 Task: Look for products in the category "Intimacy" from Medicine Mama's only.
Action: Mouse moved to (328, 157)
Screenshot: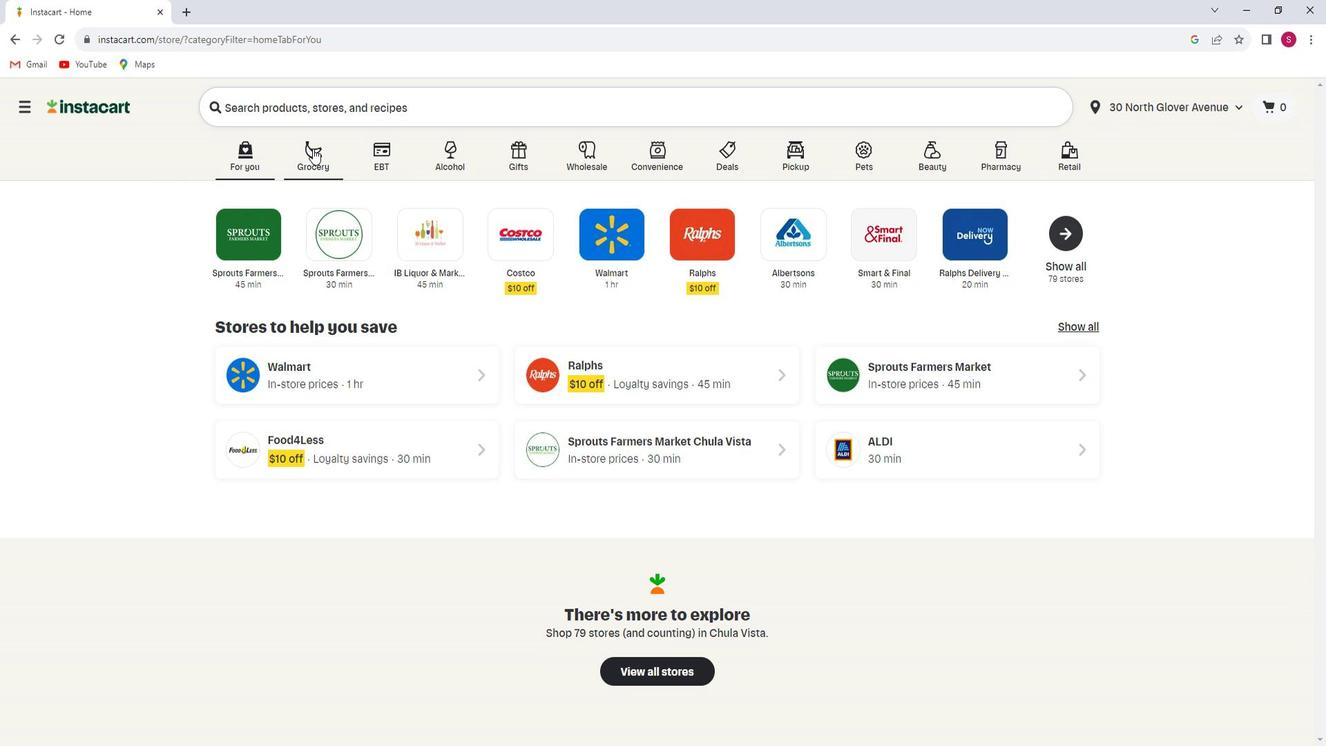 
Action: Mouse pressed left at (328, 157)
Screenshot: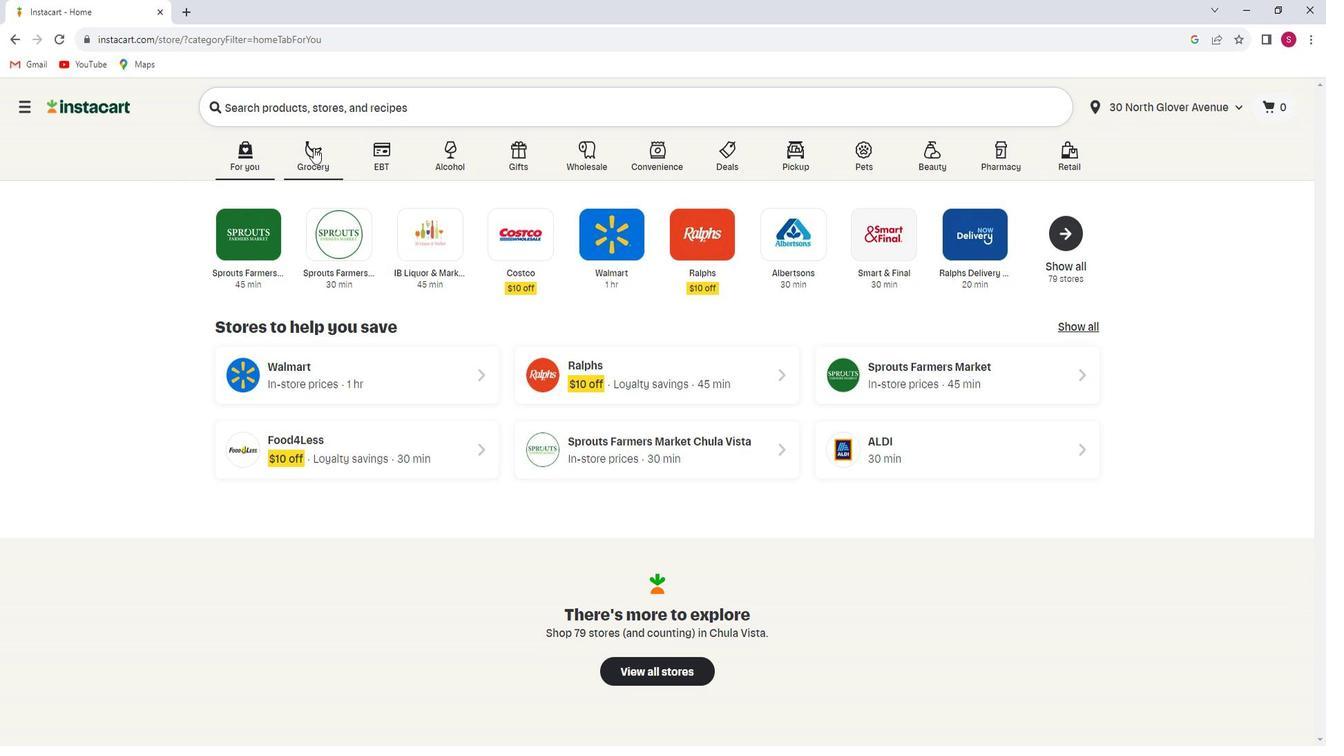 
Action: Mouse moved to (380, 431)
Screenshot: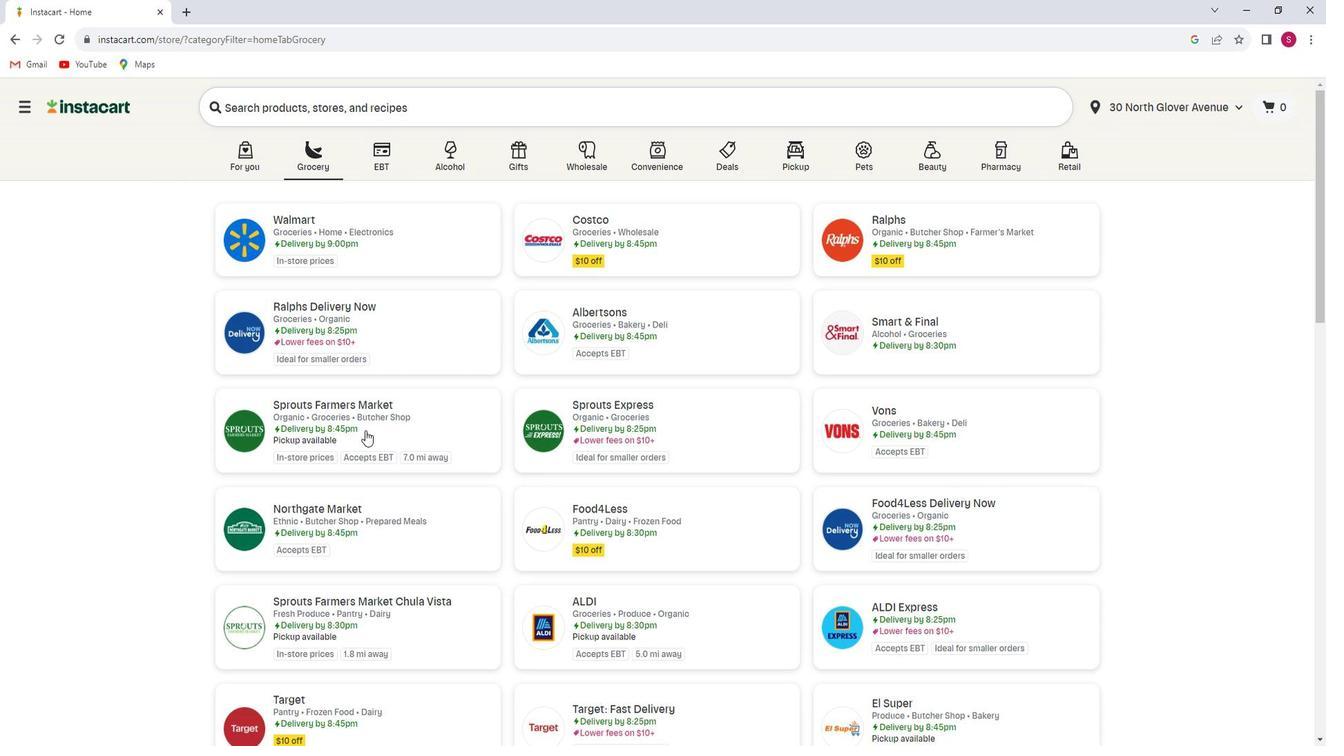 
Action: Mouse pressed left at (380, 431)
Screenshot: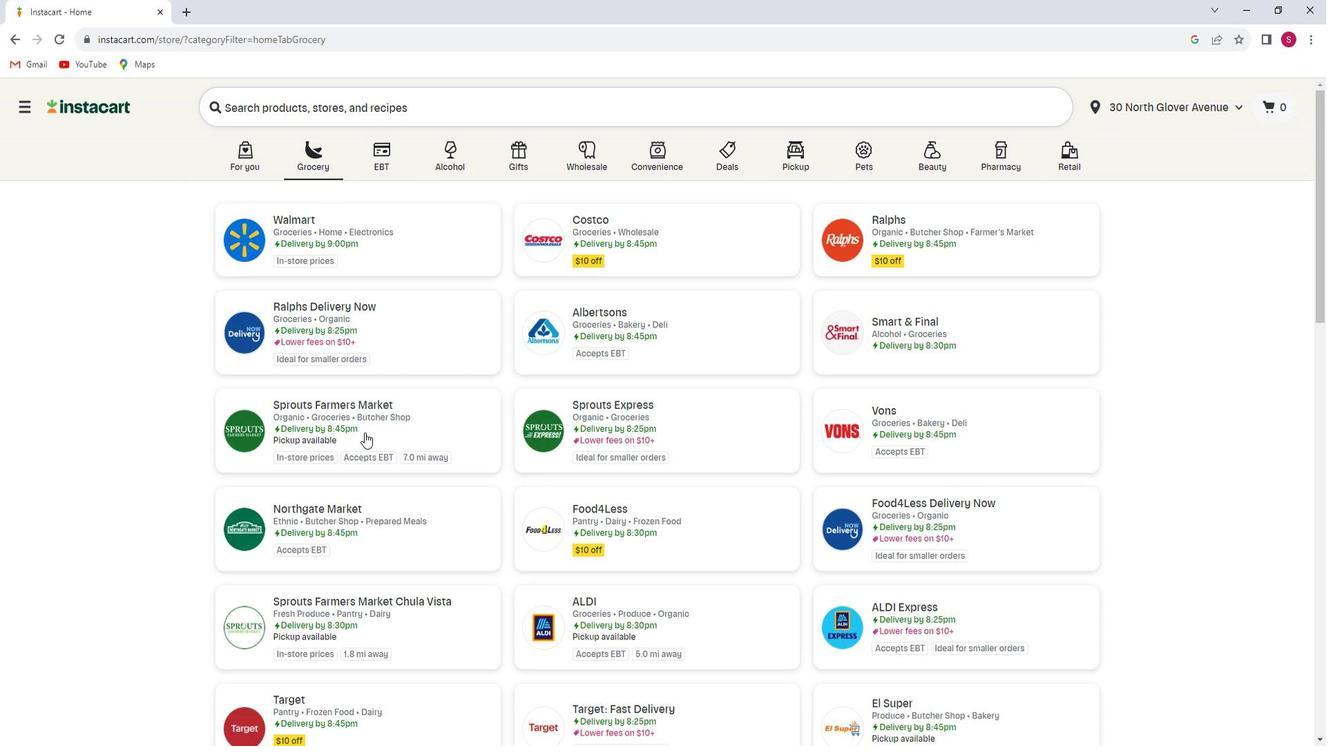 
Action: Mouse moved to (101, 405)
Screenshot: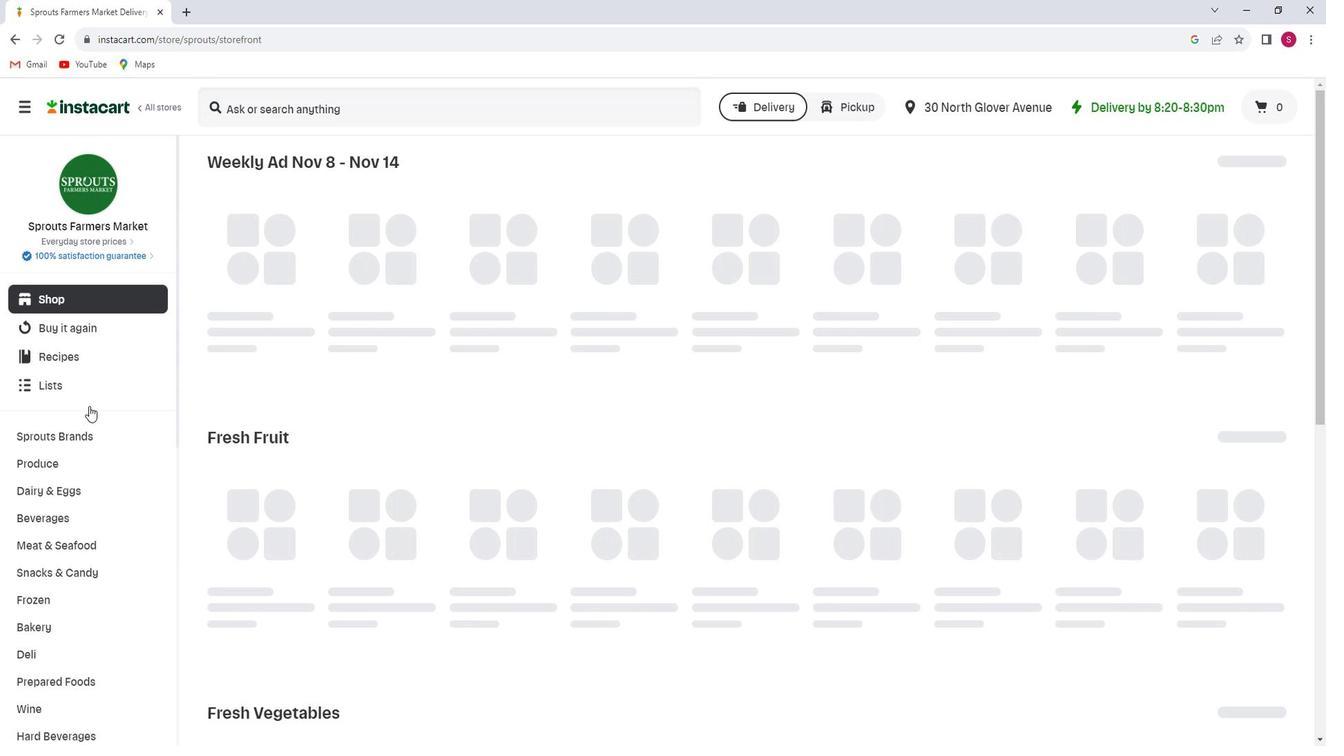 
Action: Mouse scrolled (101, 404) with delta (0, 0)
Screenshot: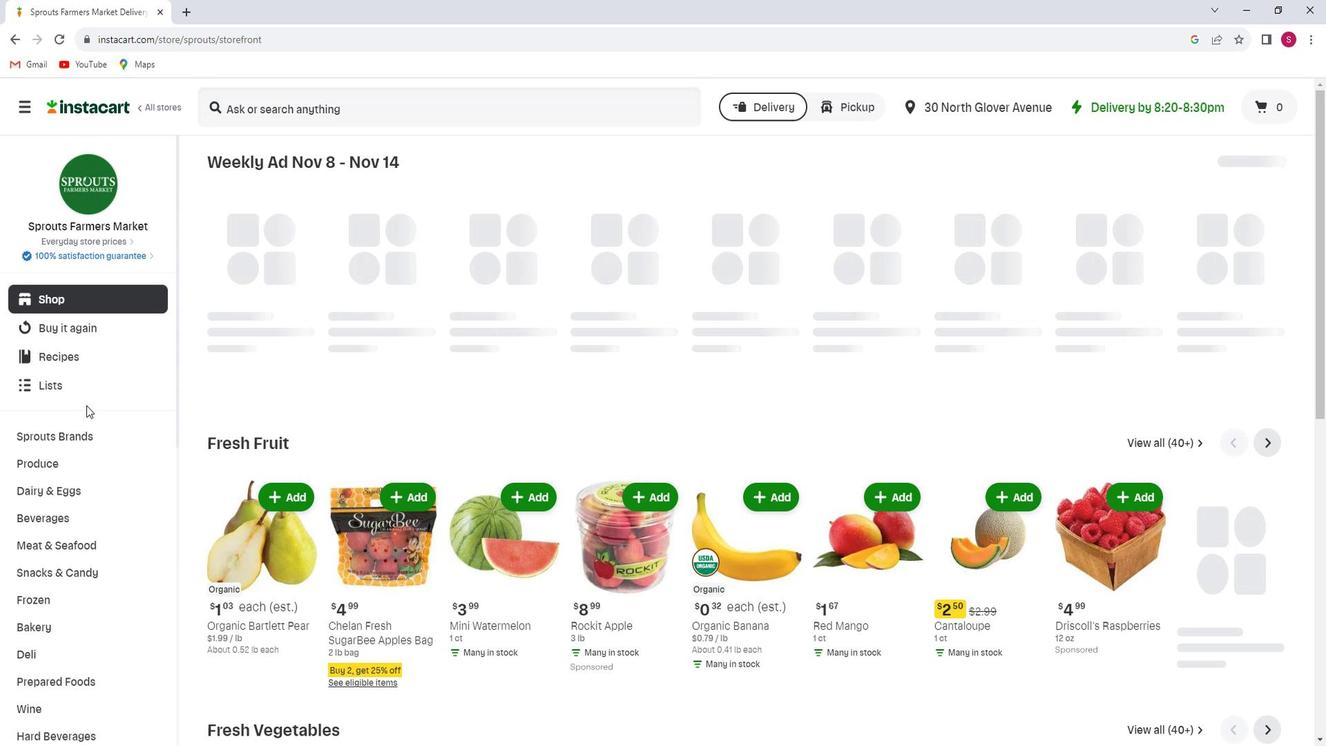 
Action: Mouse scrolled (101, 404) with delta (0, 0)
Screenshot: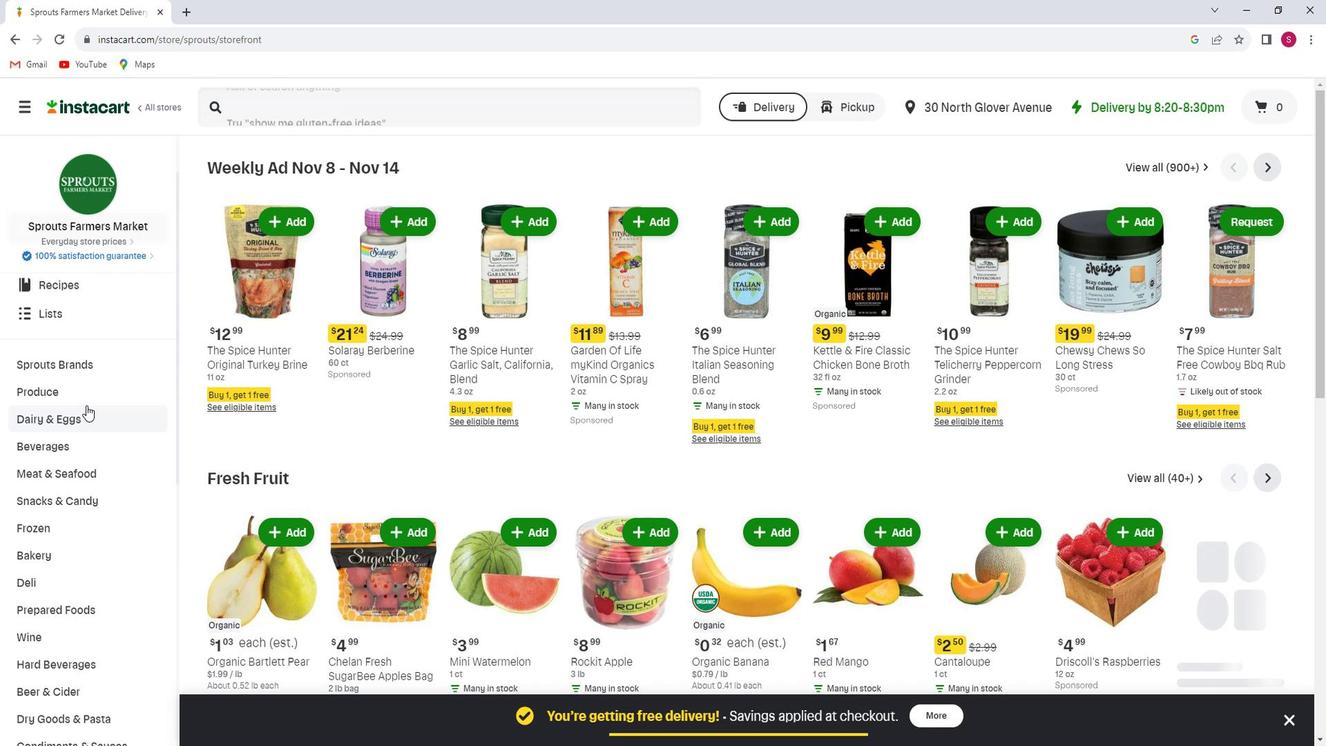 
Action: Mouse scrolled (101, 404) with delta (0, 0)
Screenshot: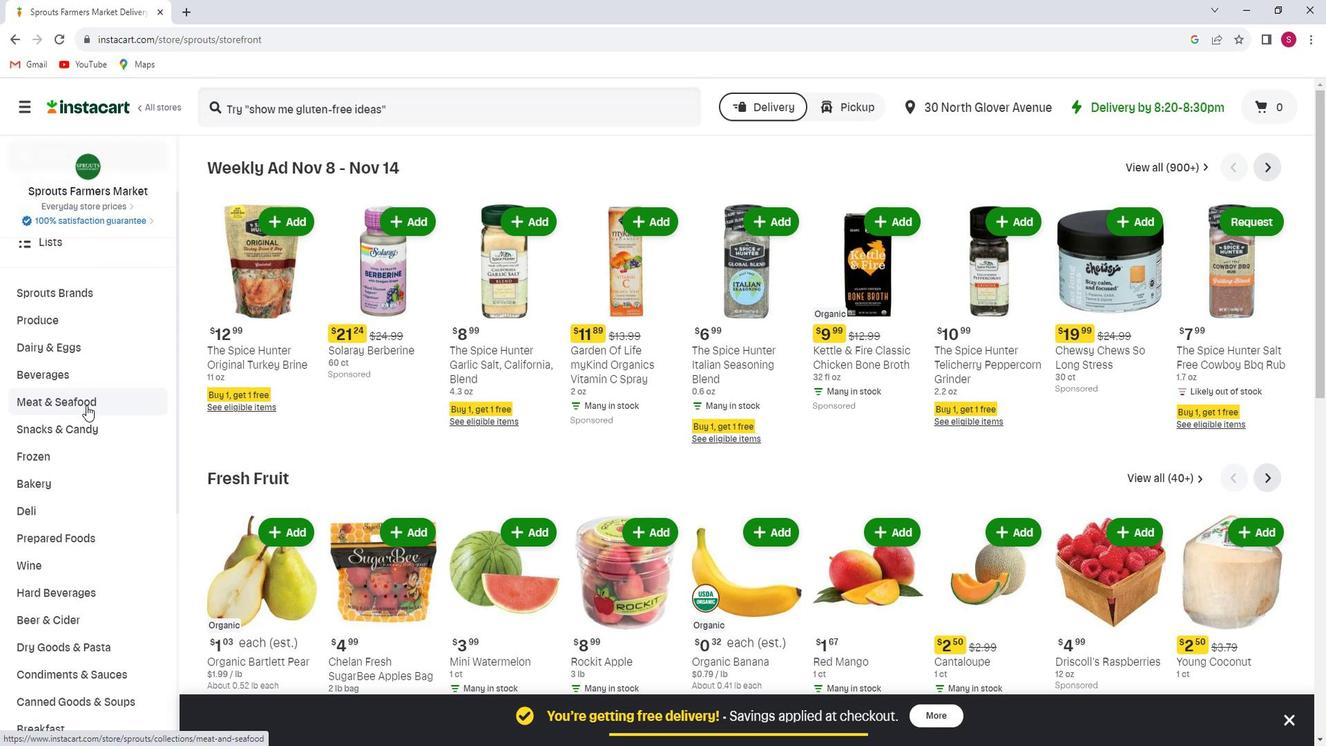 
Action: Mouse scrolled (101, 404) with delta (0, 0)
Screenshot: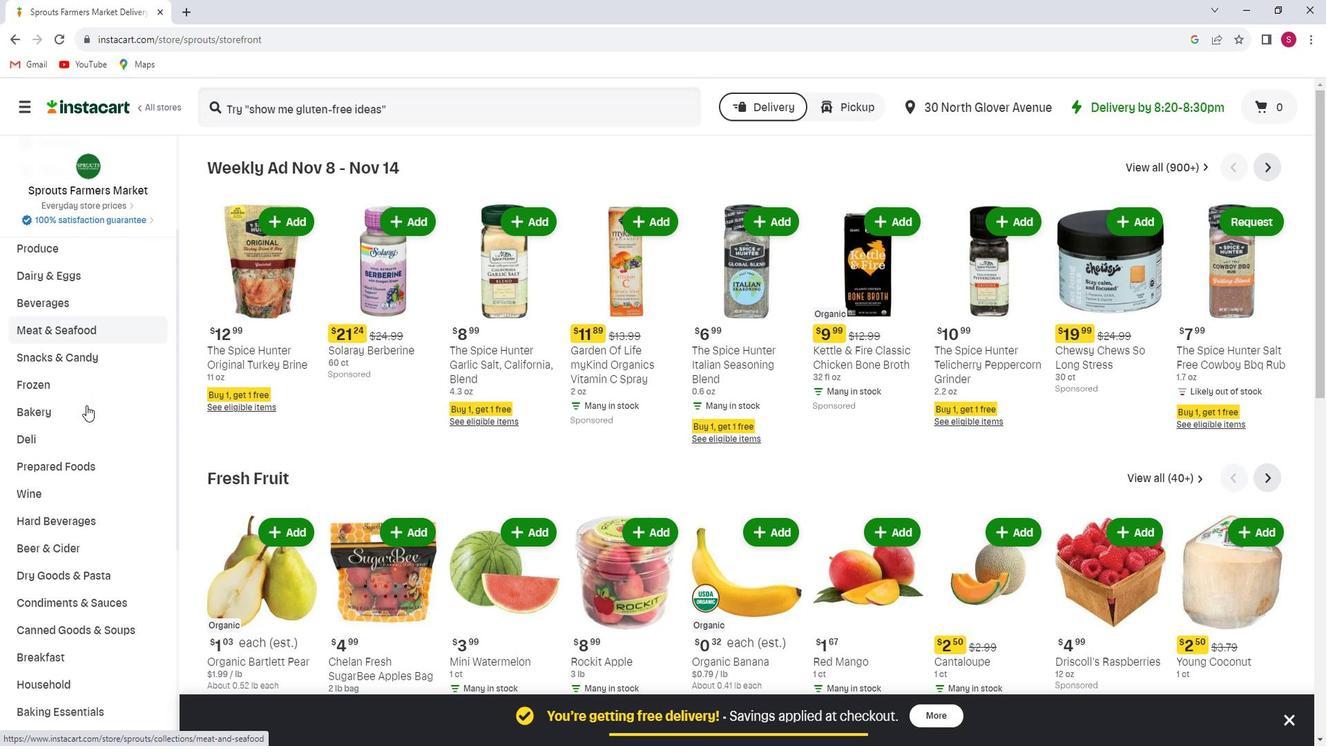 
Action: Mouse scrolled (101, 404) with delta (0, 0)
Screenshot: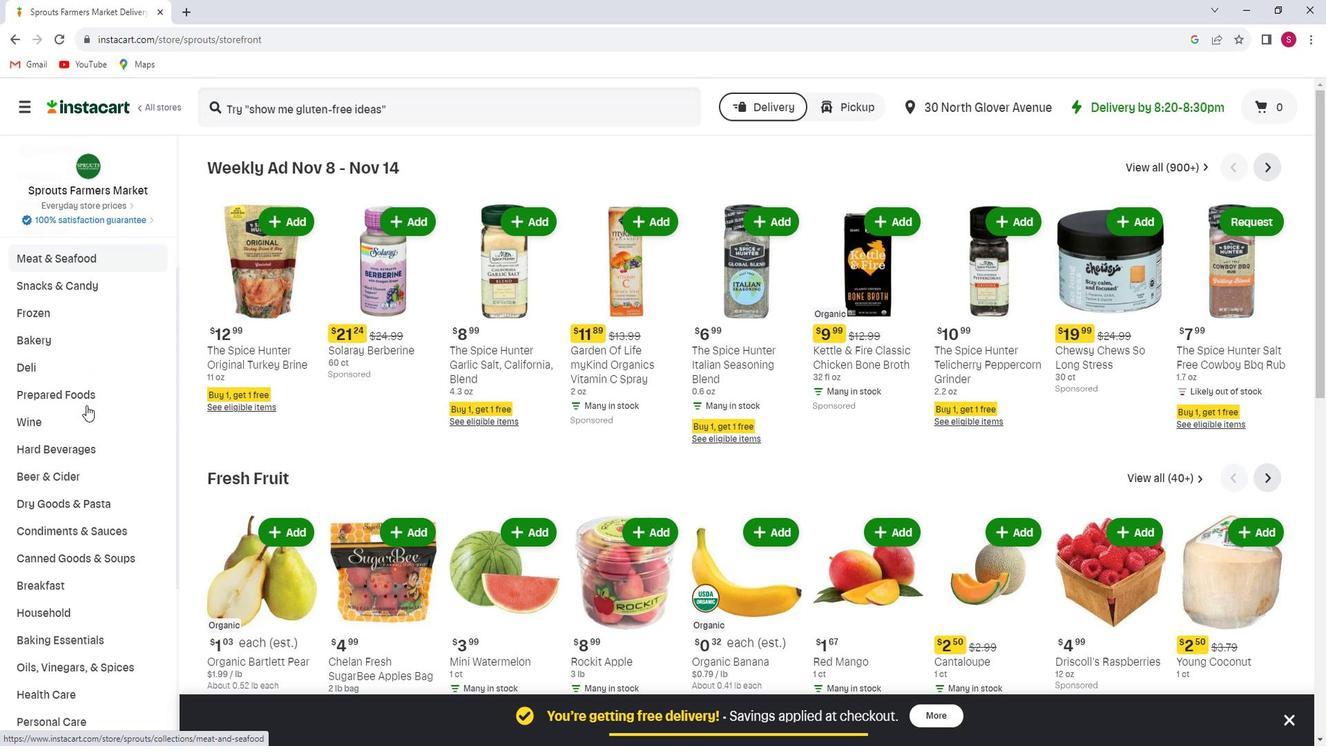 
Action: Mouse scrolled (101, 404) with delta (0, 0)
Screenshot: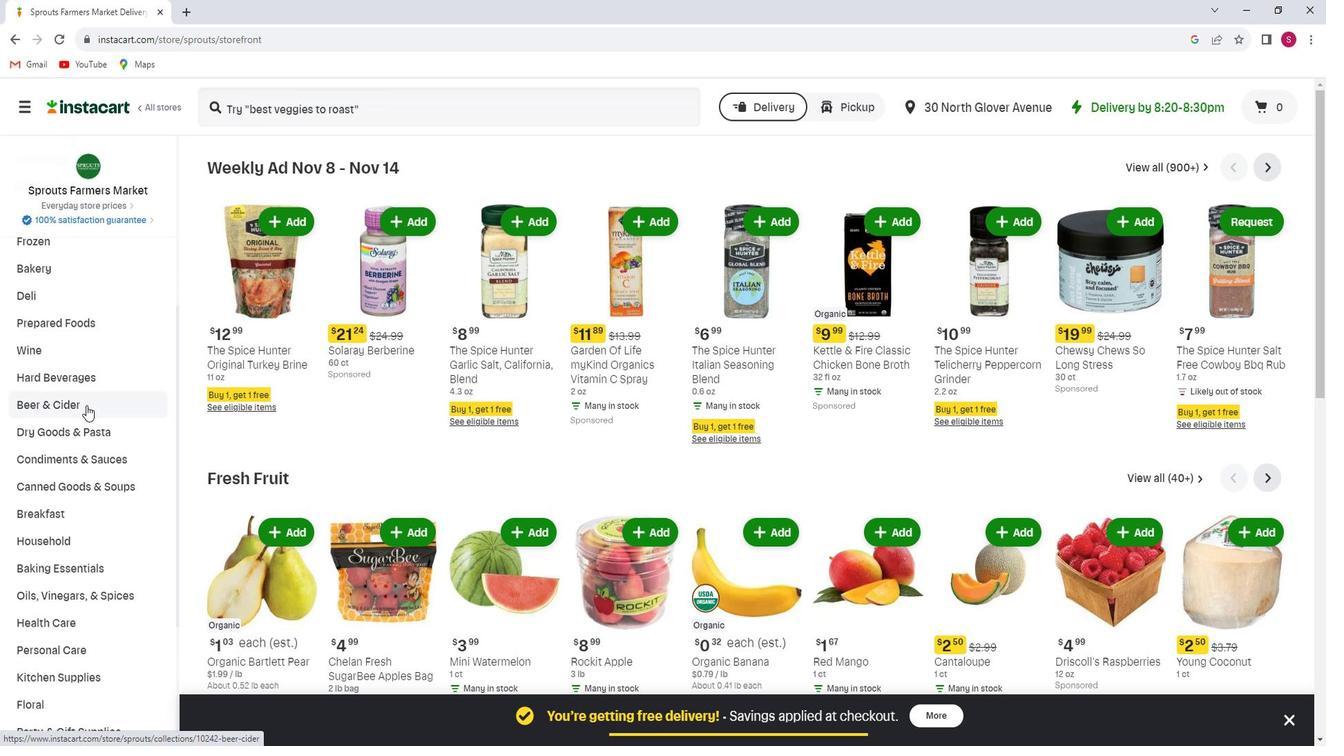 
Action: Mouse scrolled (101, 404) with delta (0, 0)
Screenshot: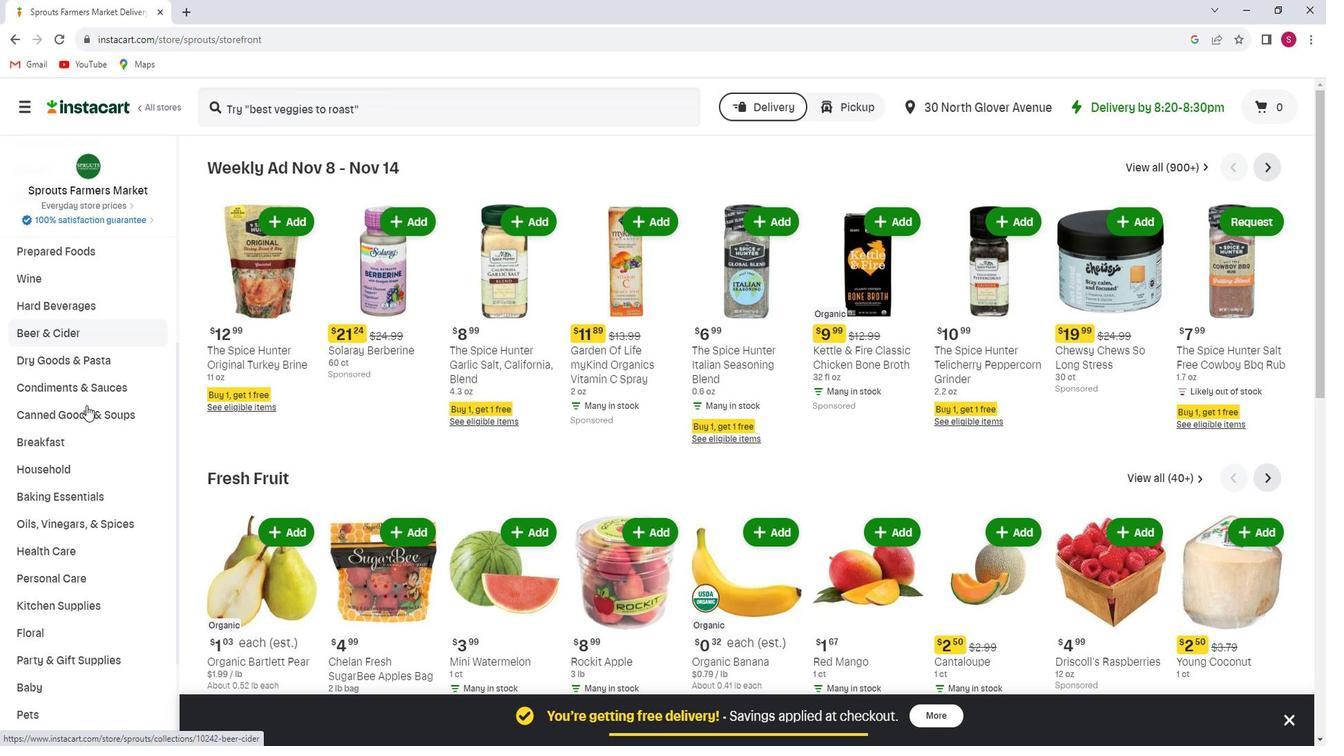 
Action: Mouse moved to (98, 411)
Screenshot: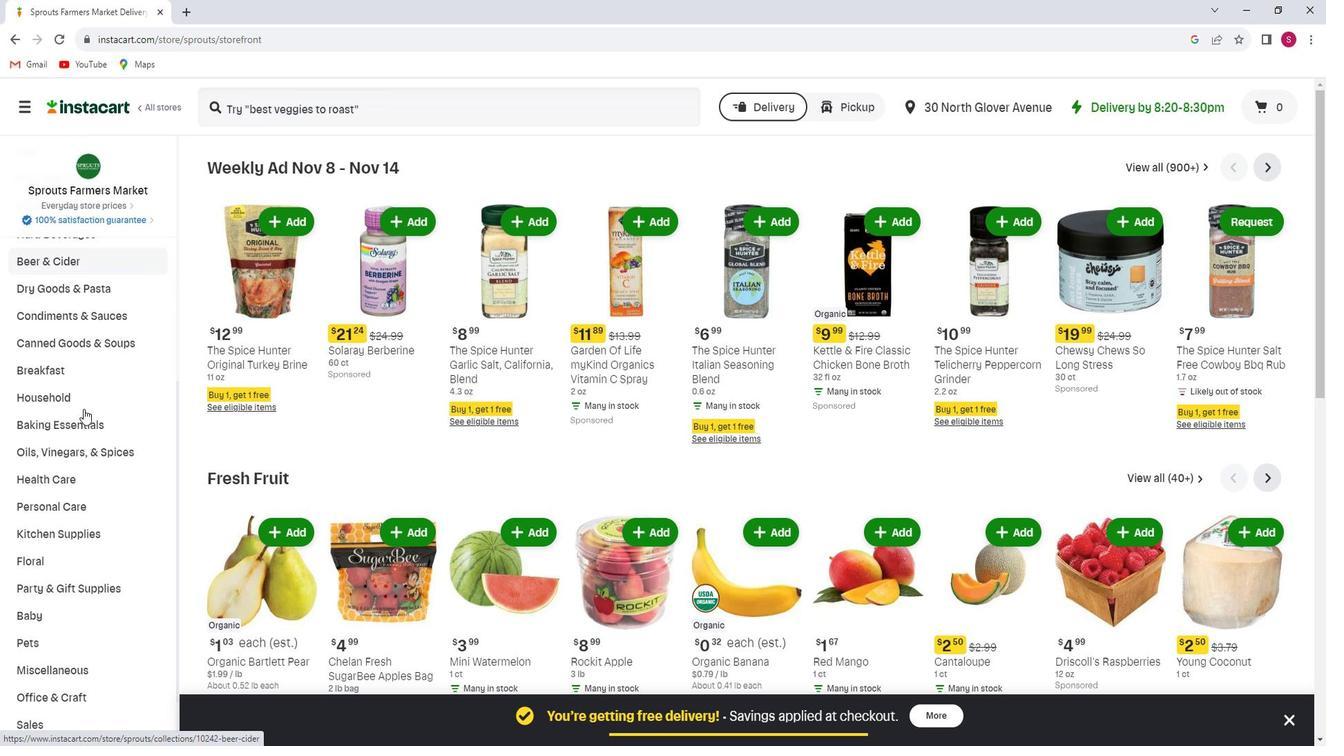
Action: Mouse scrolled (98, 411) with delta (0, 0)
Screenshot: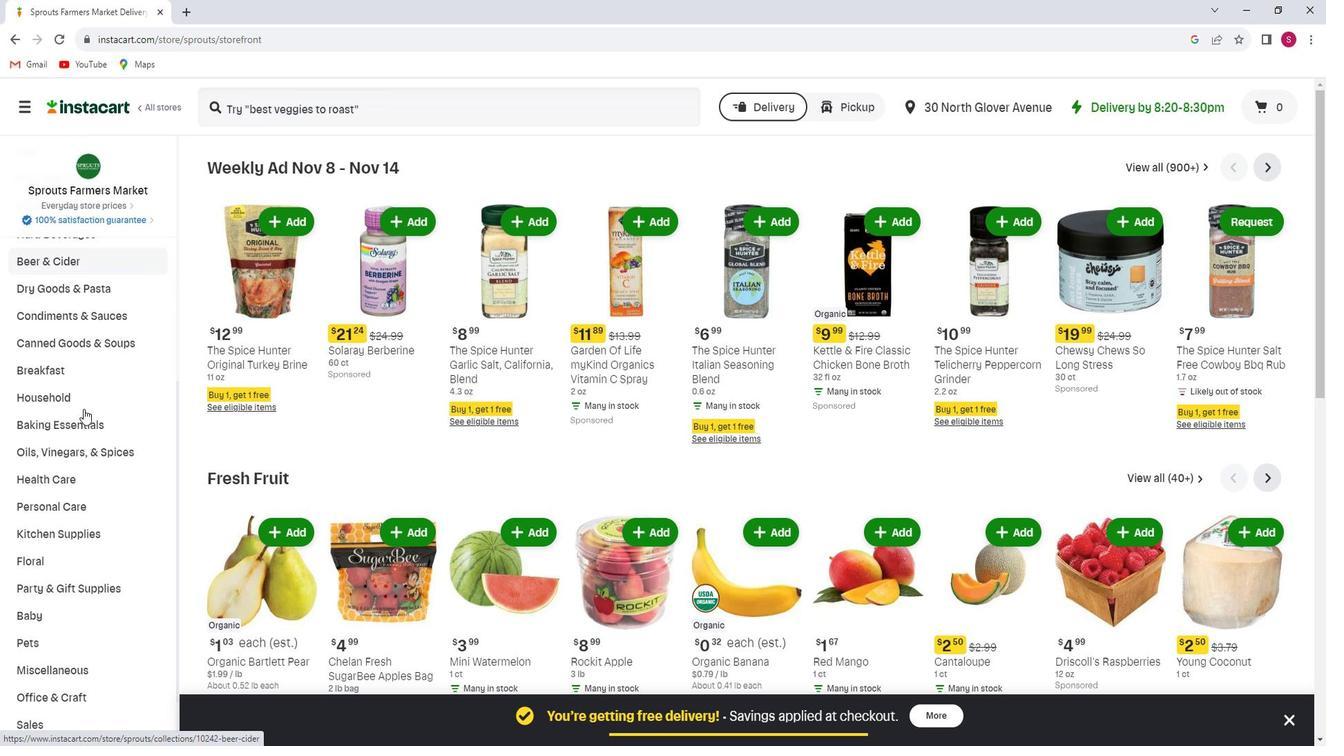 
Action: Mouse moved to (91, 425)
Screenshot: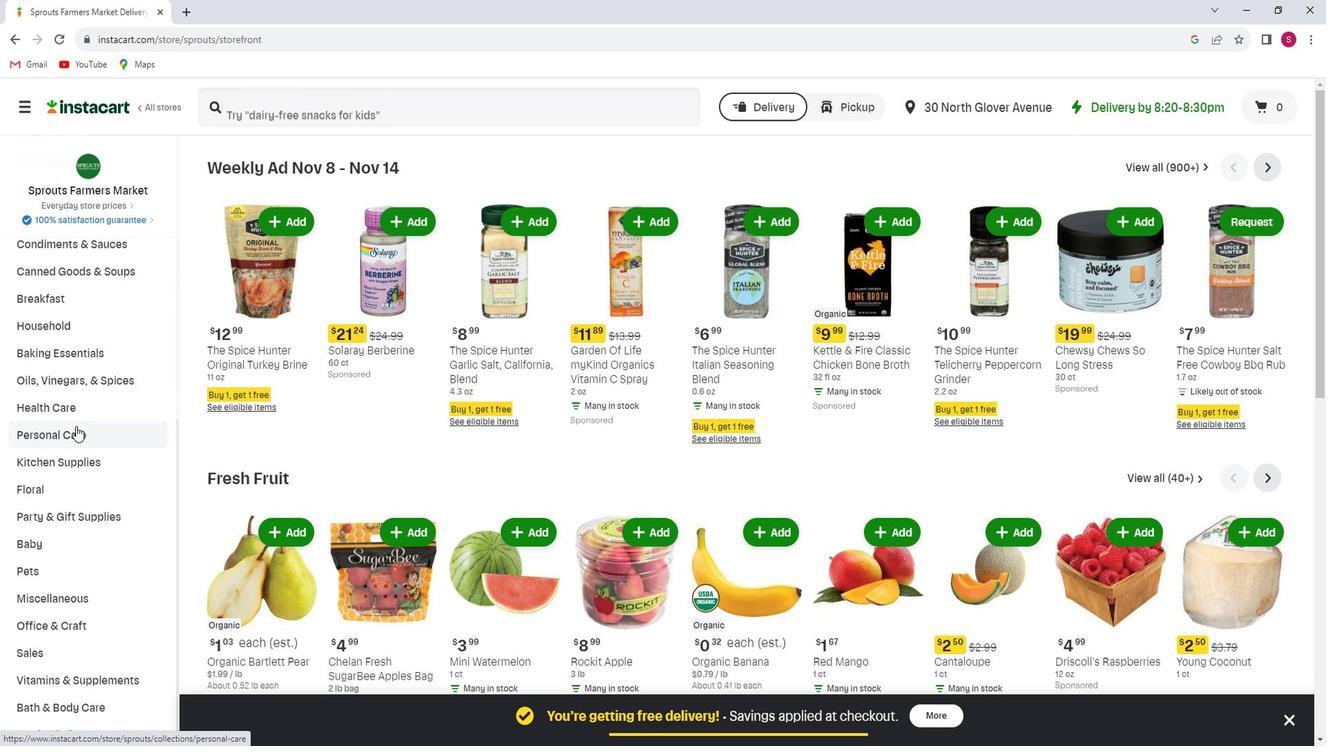 
Action: Mouse pressed left at (91, 425)
Screenshot: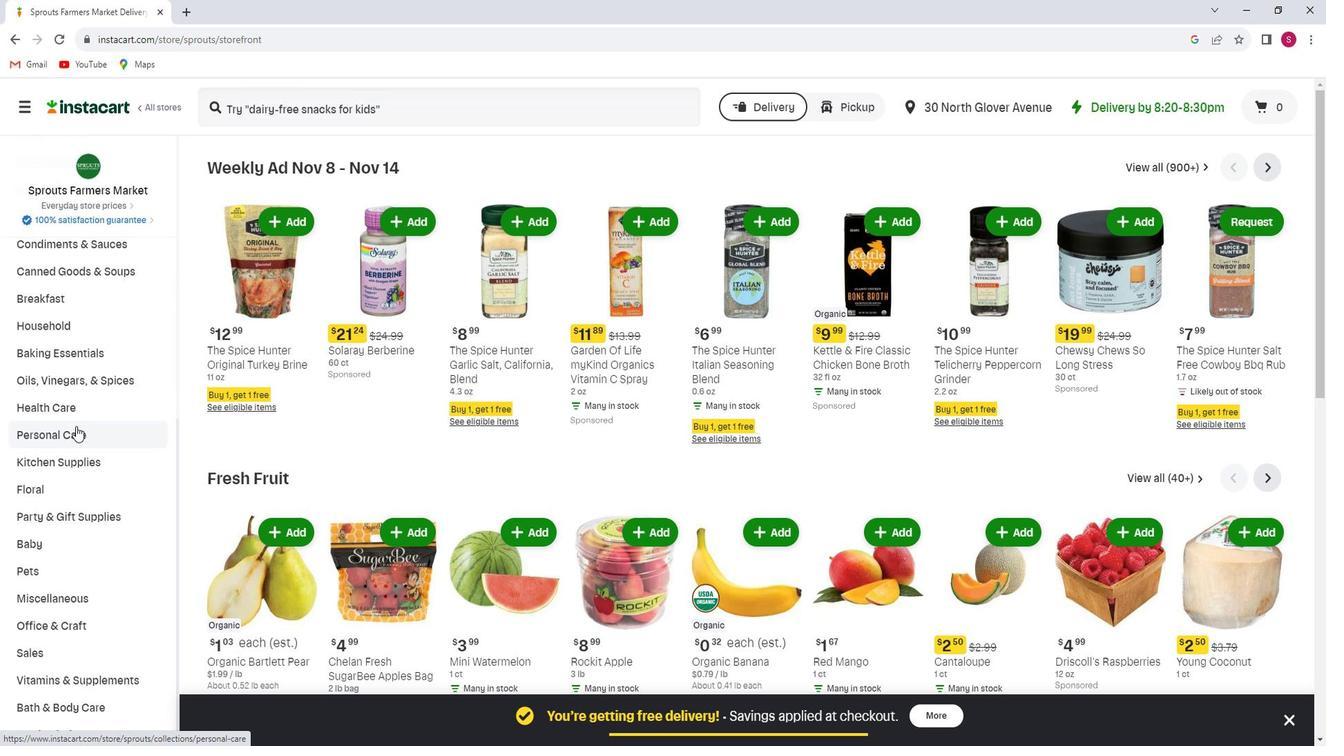 
Action: Mouse moved to (975, 205)
Screenshot: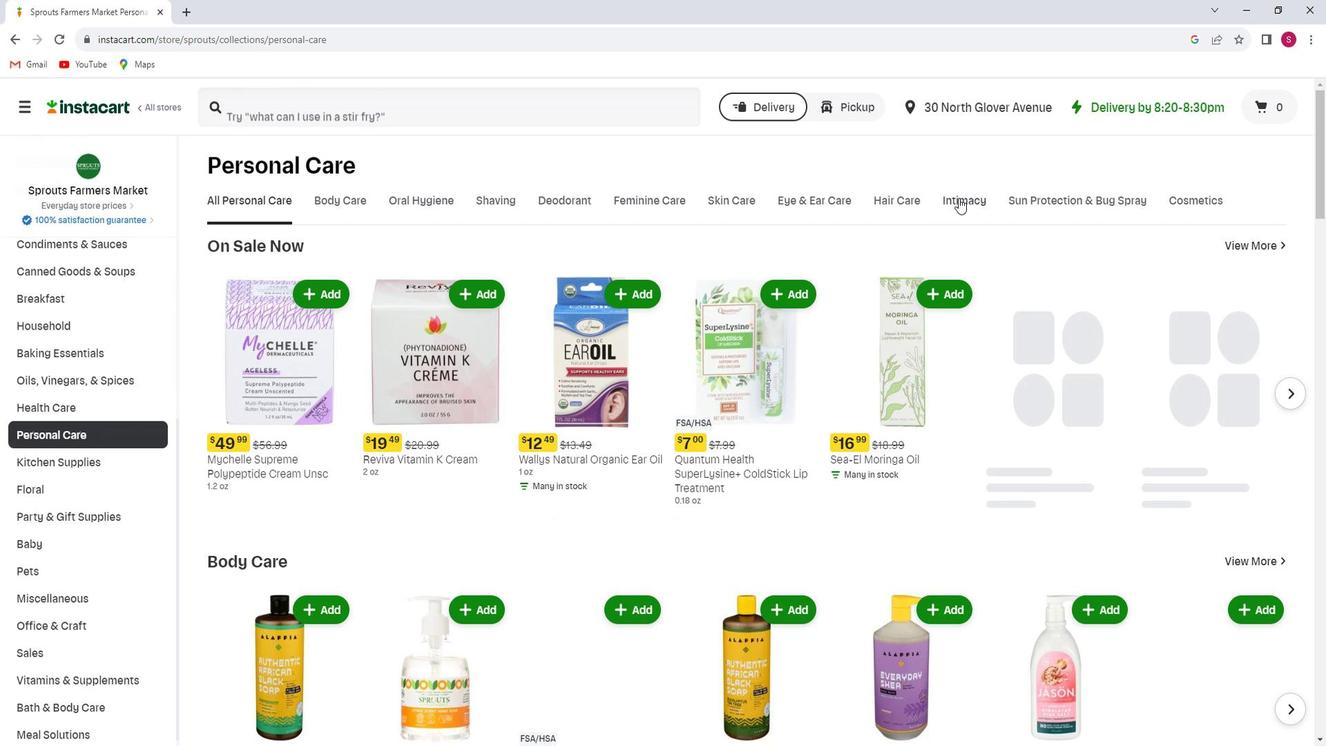 
Action: Mouse pressed left at (975, 205)
Screenshot: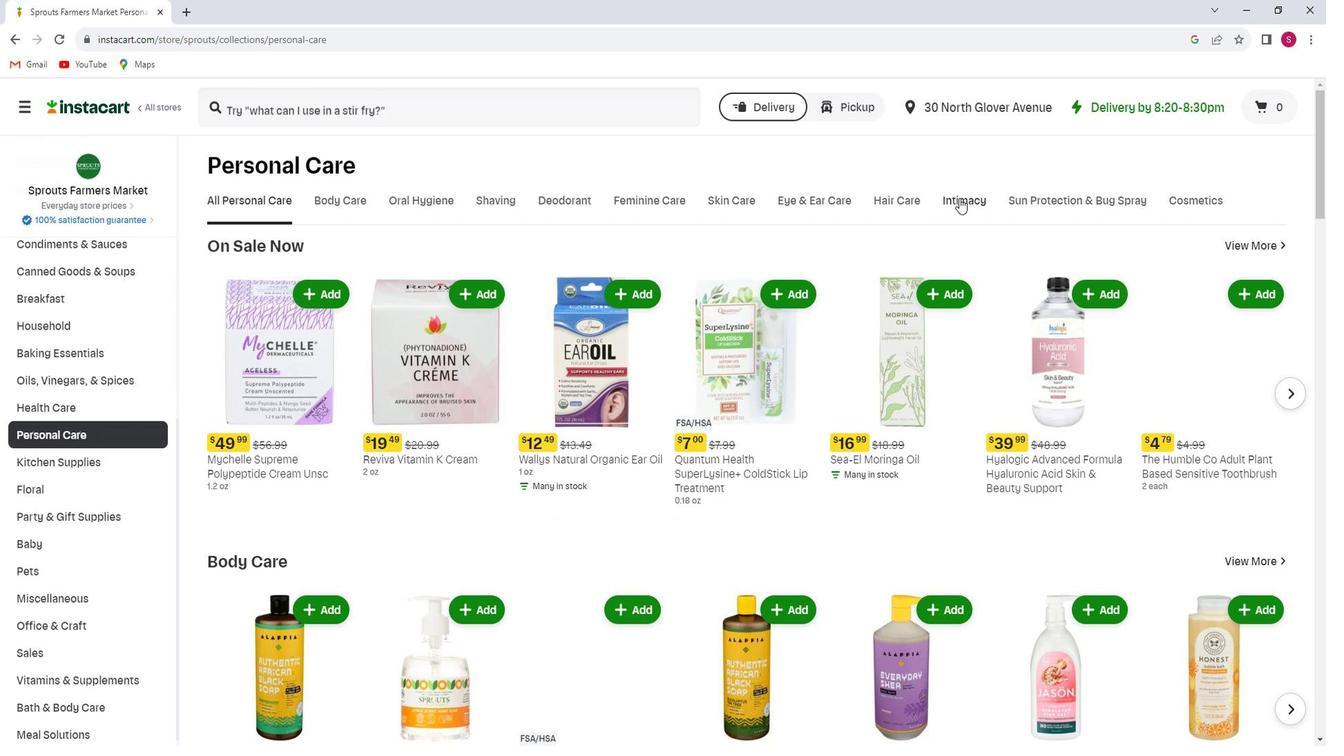 
Action: Mouse moved to (348, 331)
Screenshot: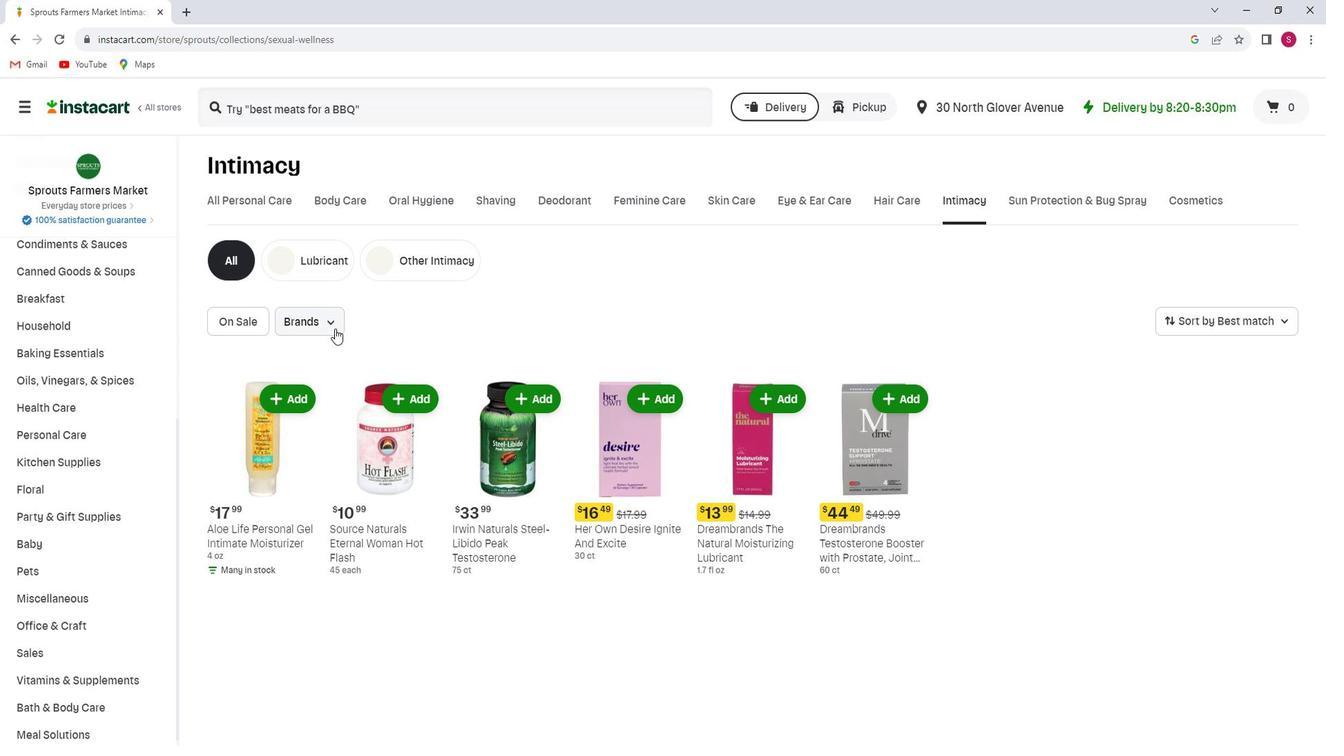 
Action: Mouse pressed left at (348, 331)
Screenshot: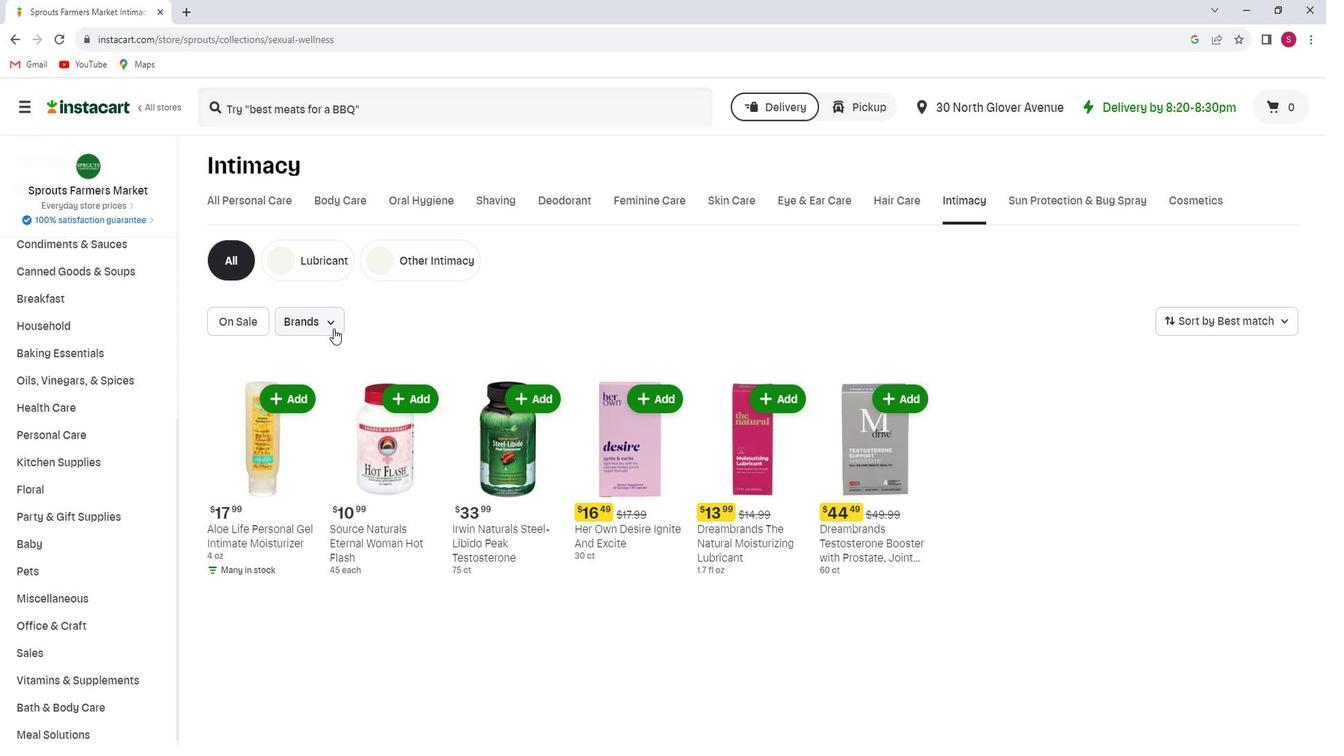 
Action: Mouse moved to (345, 396)
Screenshot: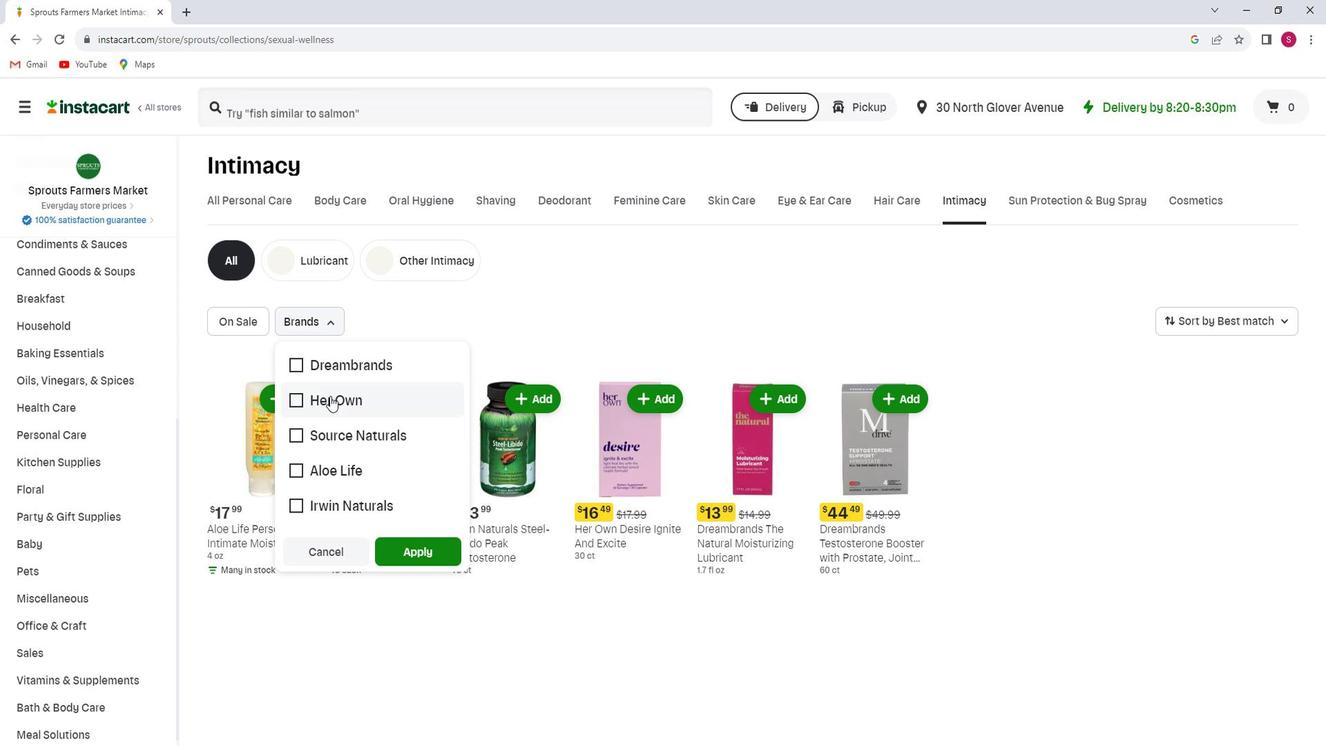 
Action: Mouse scrolled (345, 395) with delta (0, 0)
Screenshot: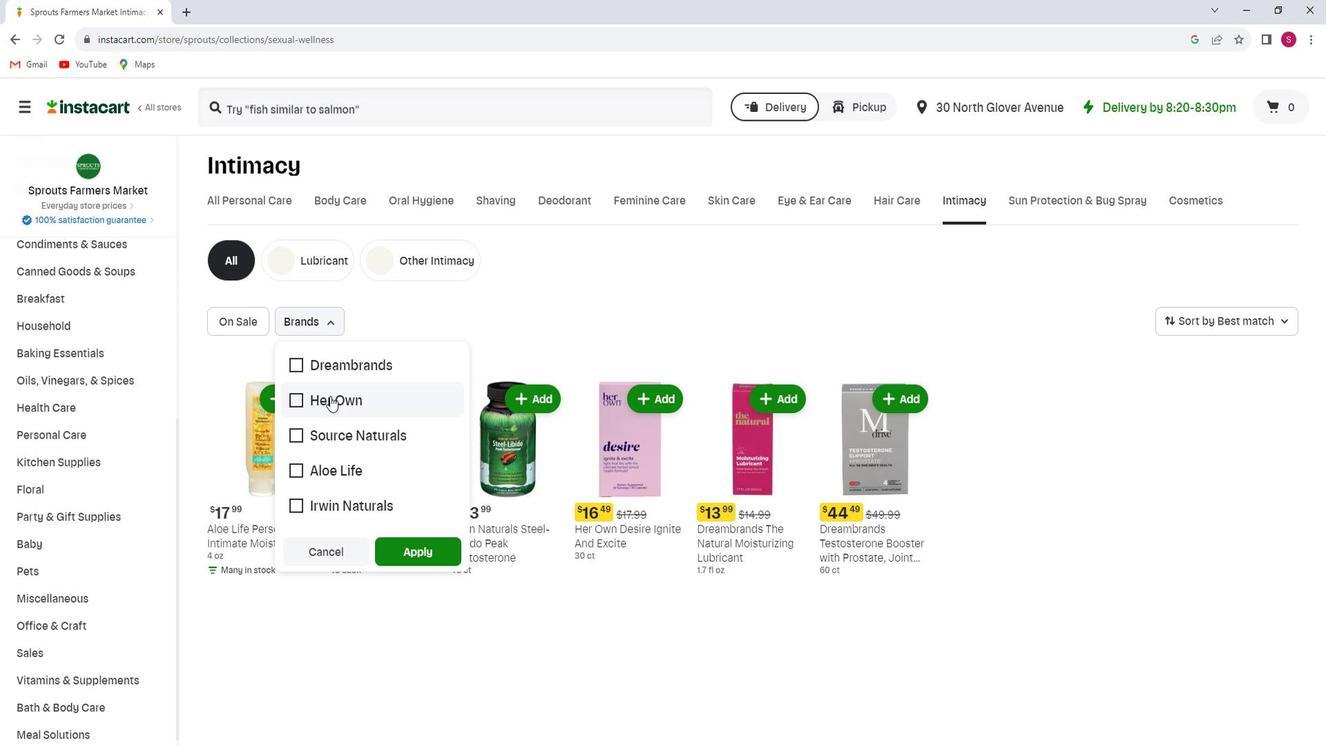 
Action: Mouse scrolled (345, 395) with delta (0, 0)
Screenshot: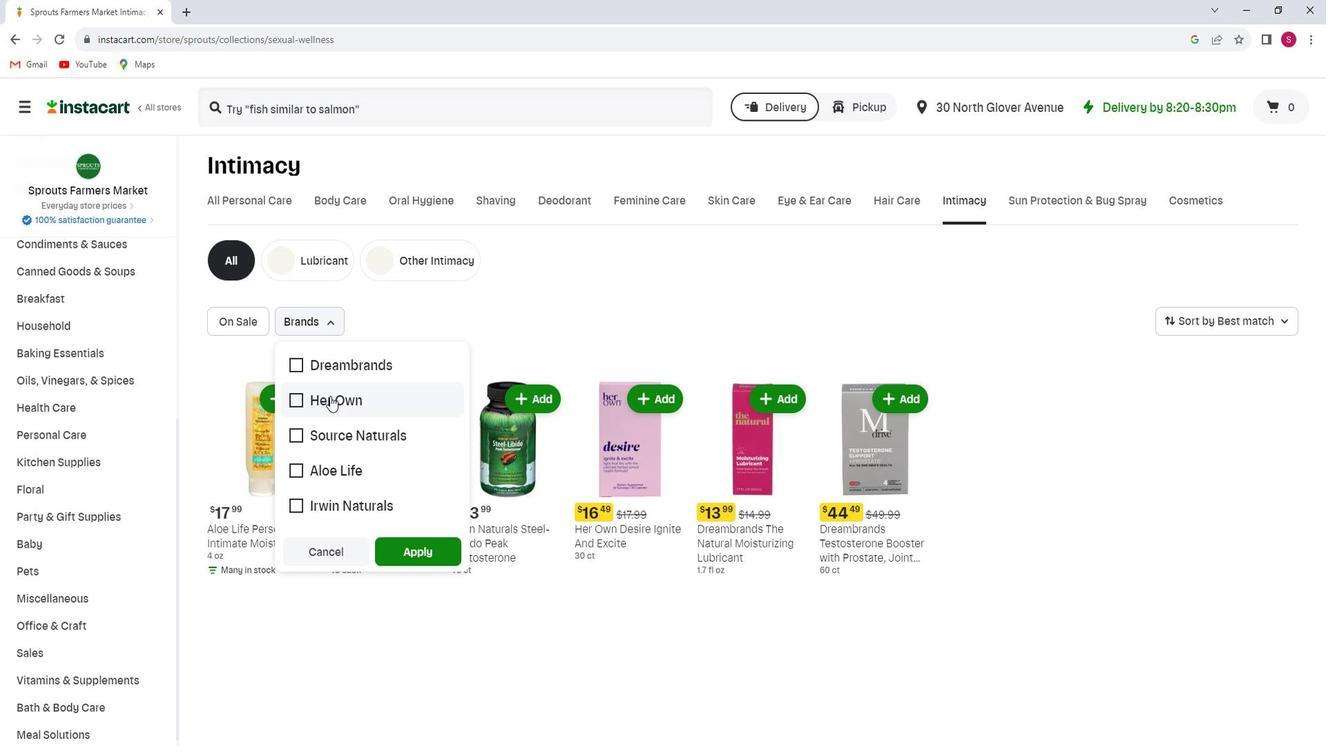
Action: Mouse scrolled (345, 395) with delta (0, 0)
Screenshot: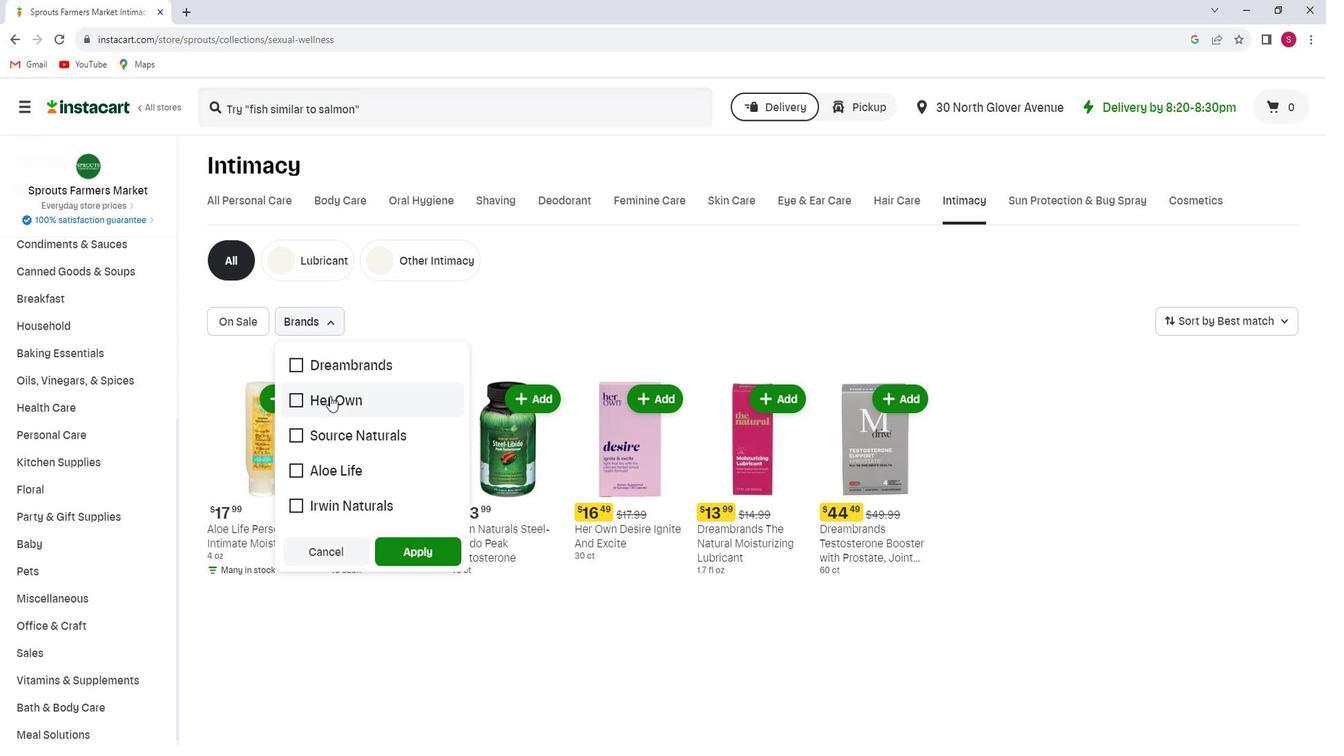 
Action: Mouse scrolled (345, 395) with delta (0, 0)
Screenshot: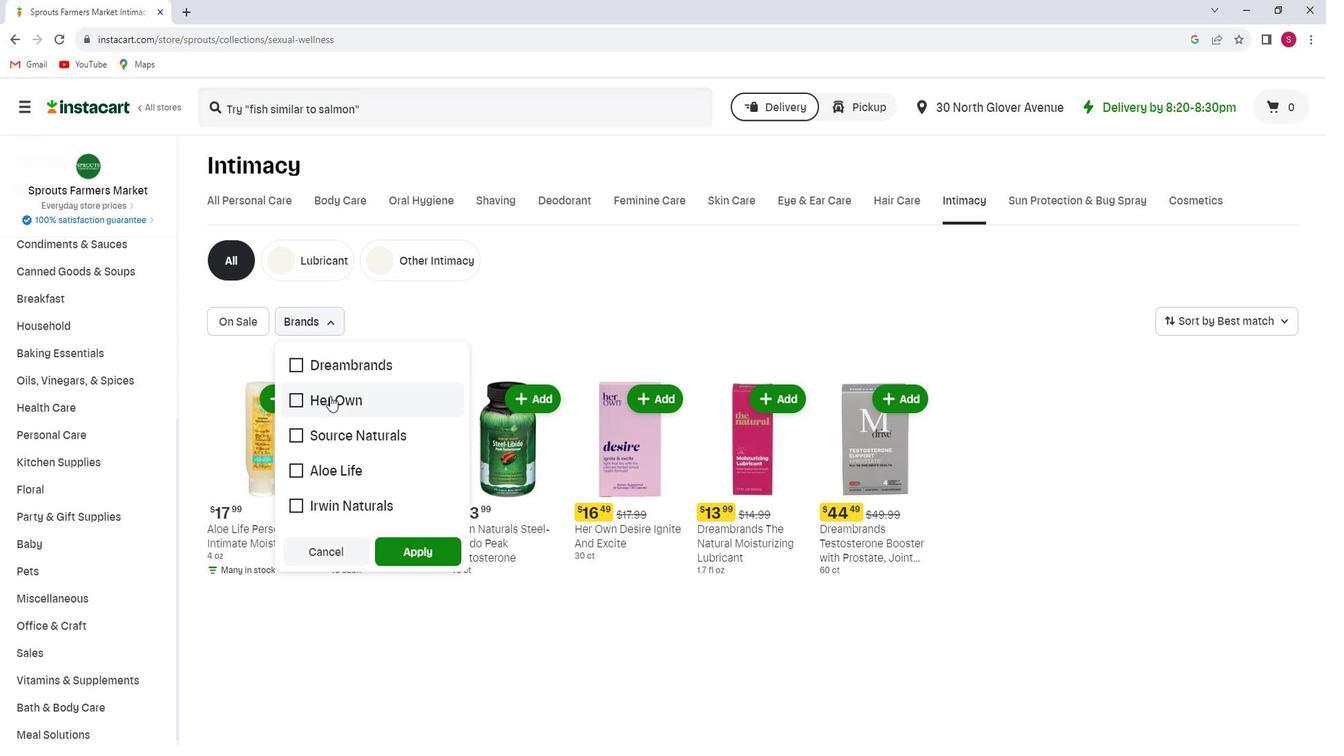 
